 Task: Look for products from Evolution Fresh only.
Action: Mouse pressed left at (23, 145)
Screenshot: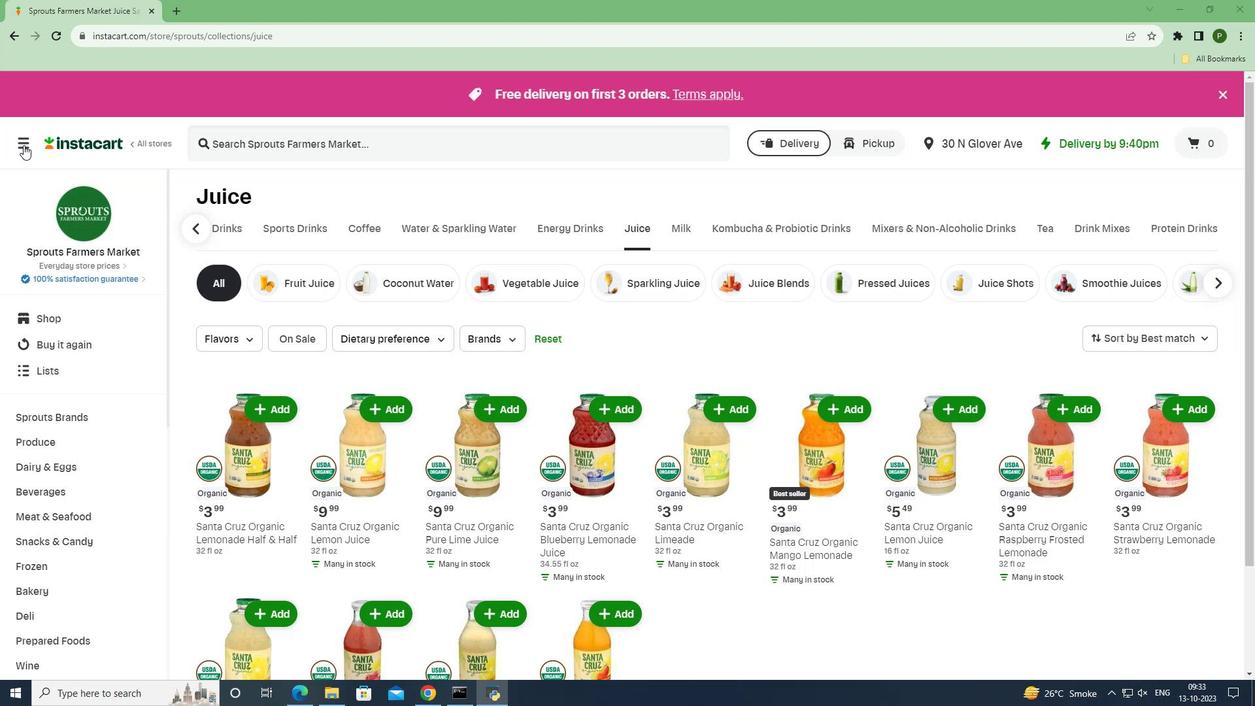 
Action: Mouse moved to (45, 347)
Screenshot: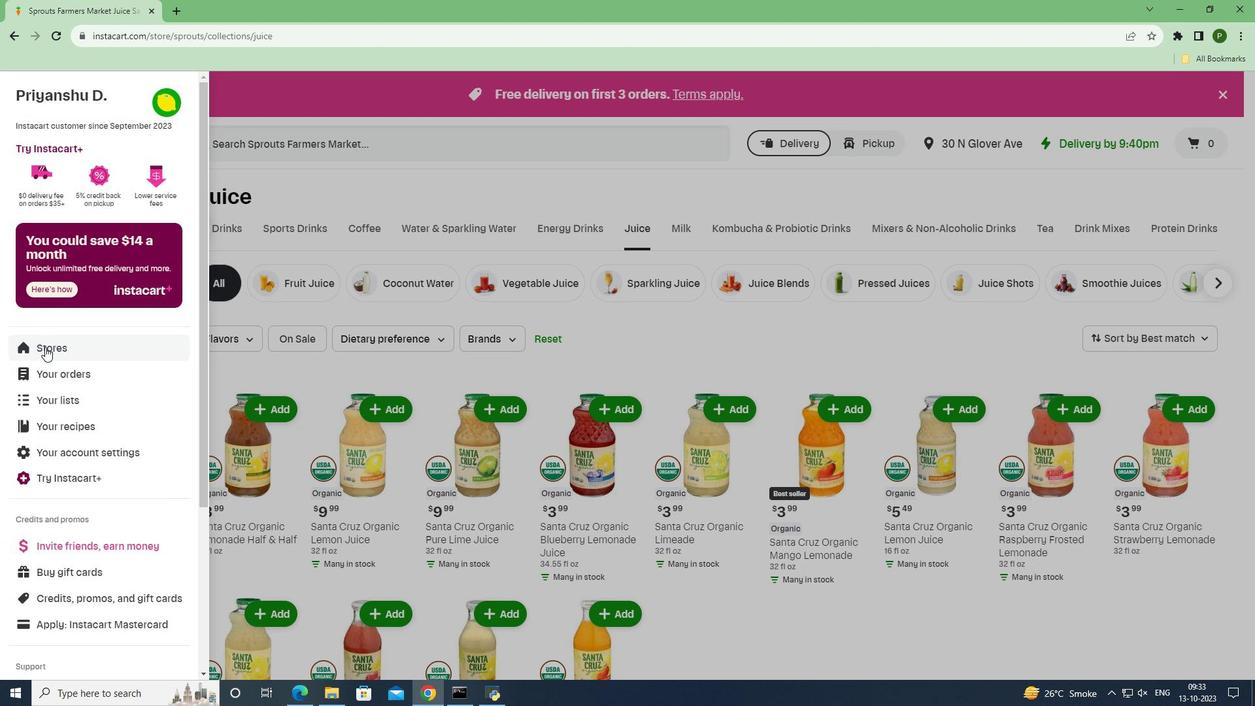 
Action: Mouse pressed left at (45, 347)
Screenshot: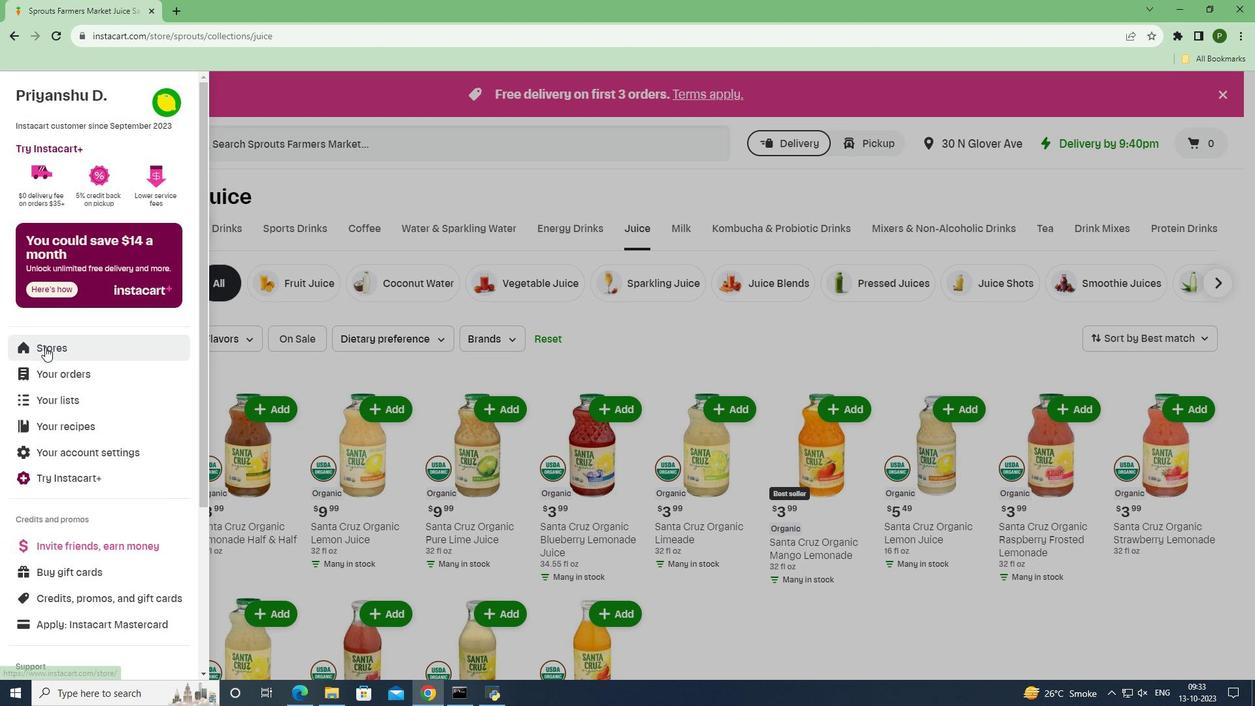 
Action: Mouse moved to (294, 151)
Screenshot: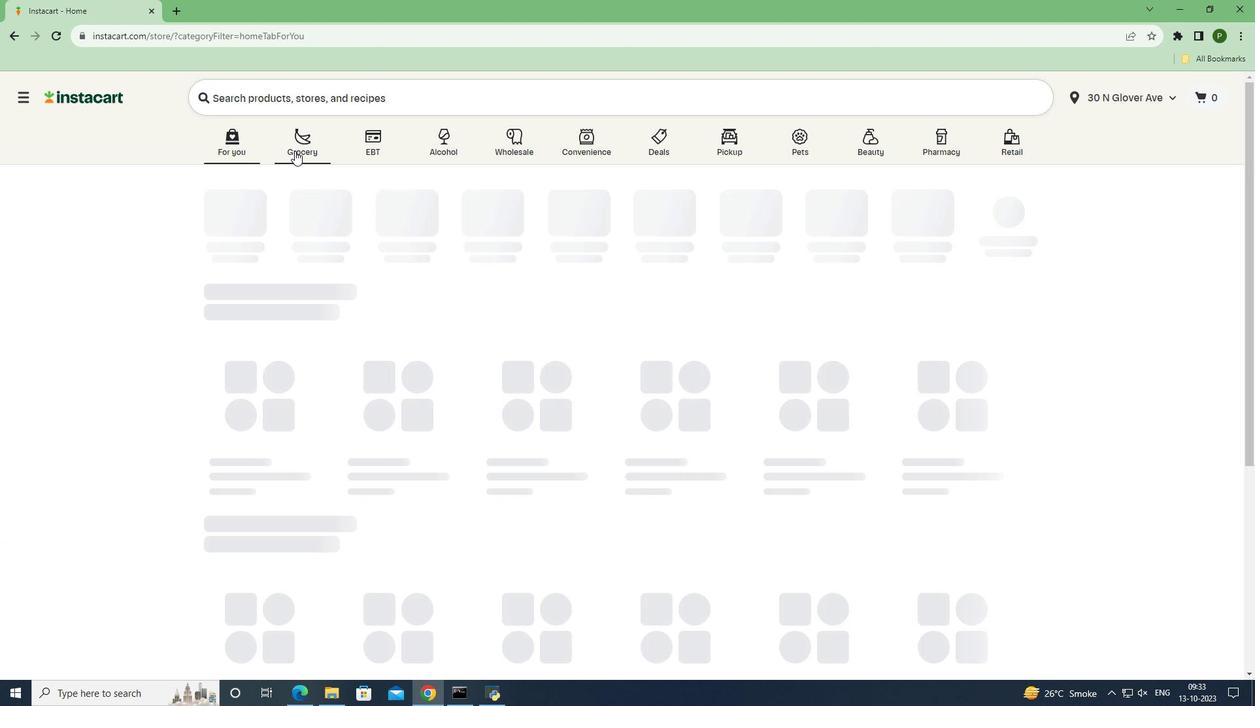 
Action: Mouse pressed left at (294, 151)
Screenshot: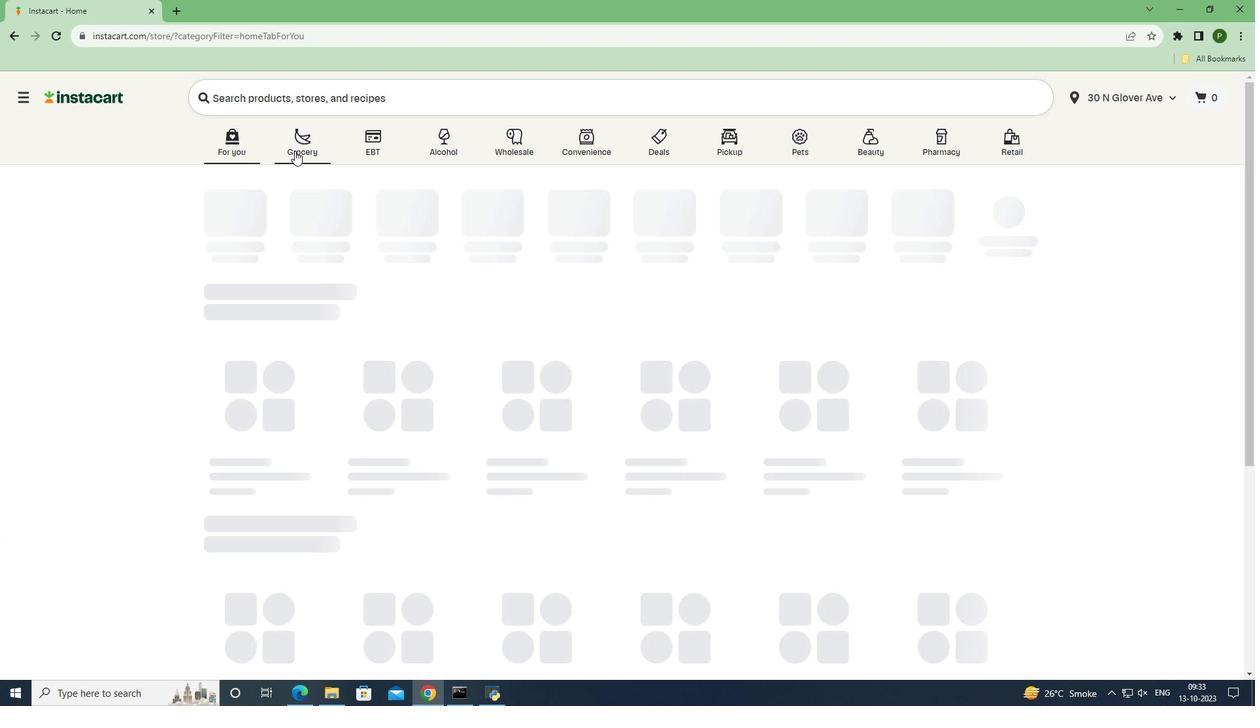 
Action: Mouse moved to (780, 307)
Screenshot: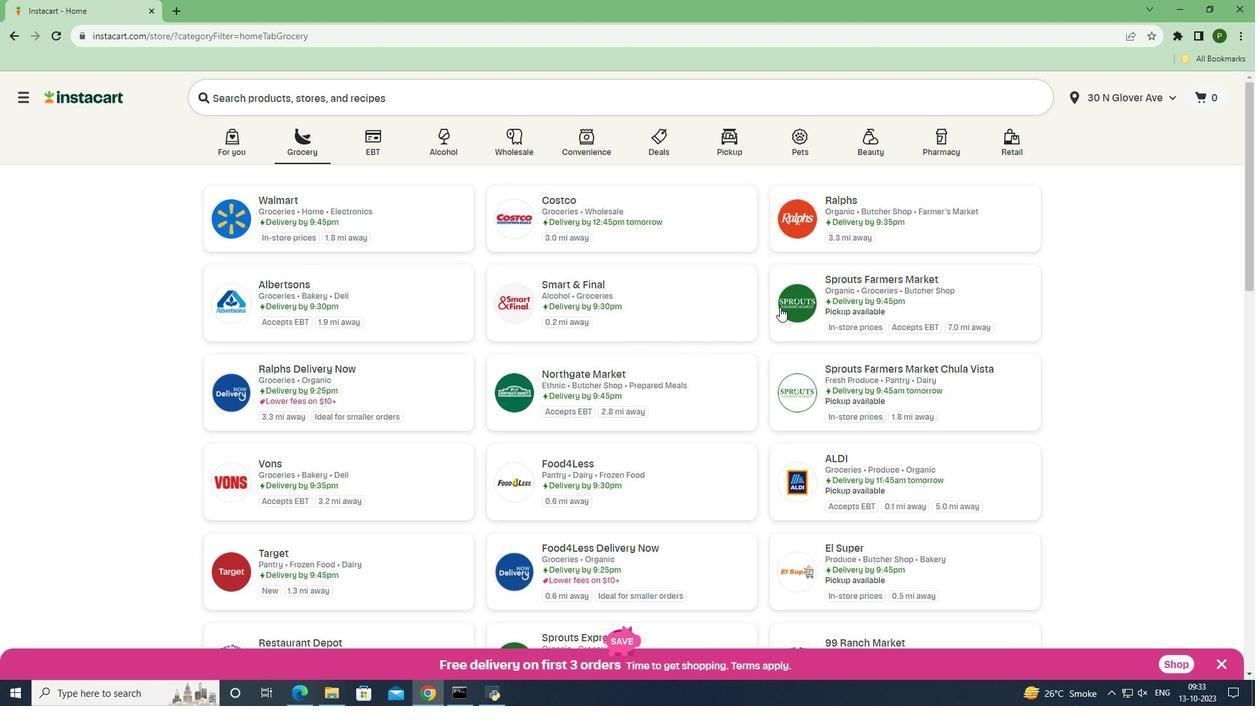 
Action: Mouse pressed left at (780, 307)
Screenshot: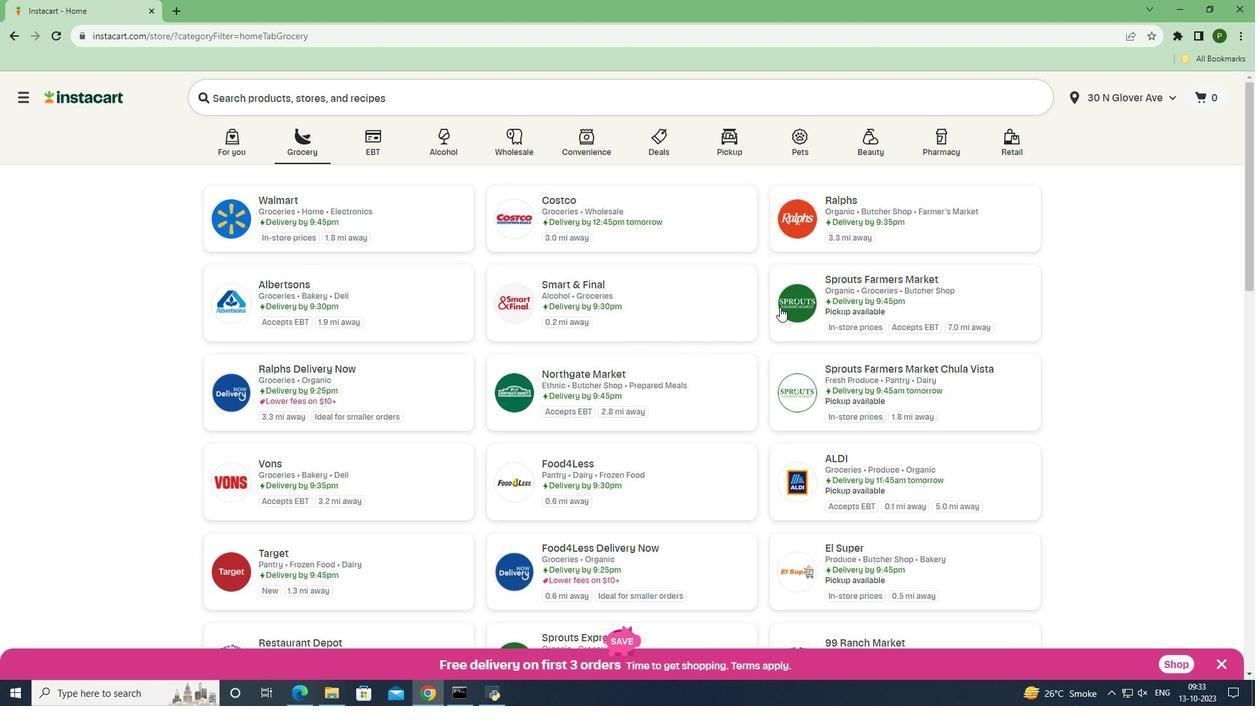 
Action: Mouse moved to (87, 455)
Screenshot: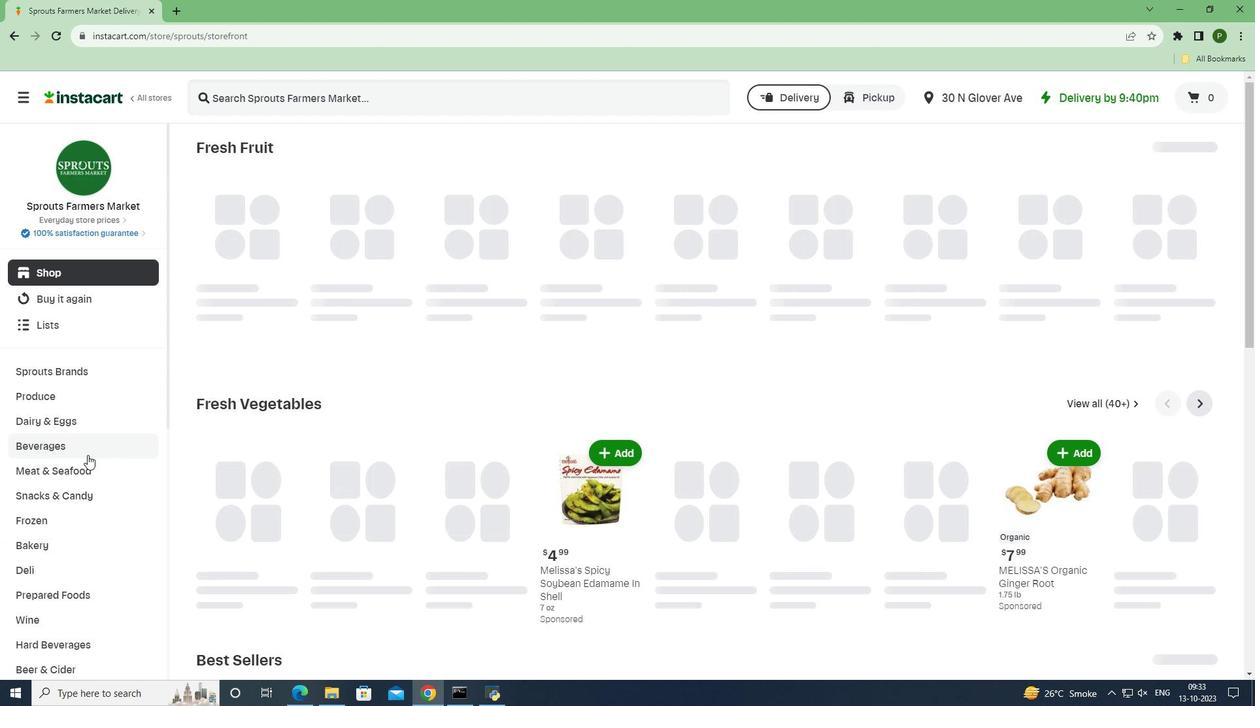 
Action: Mouse pressed left at (87, 455)
Screenshot: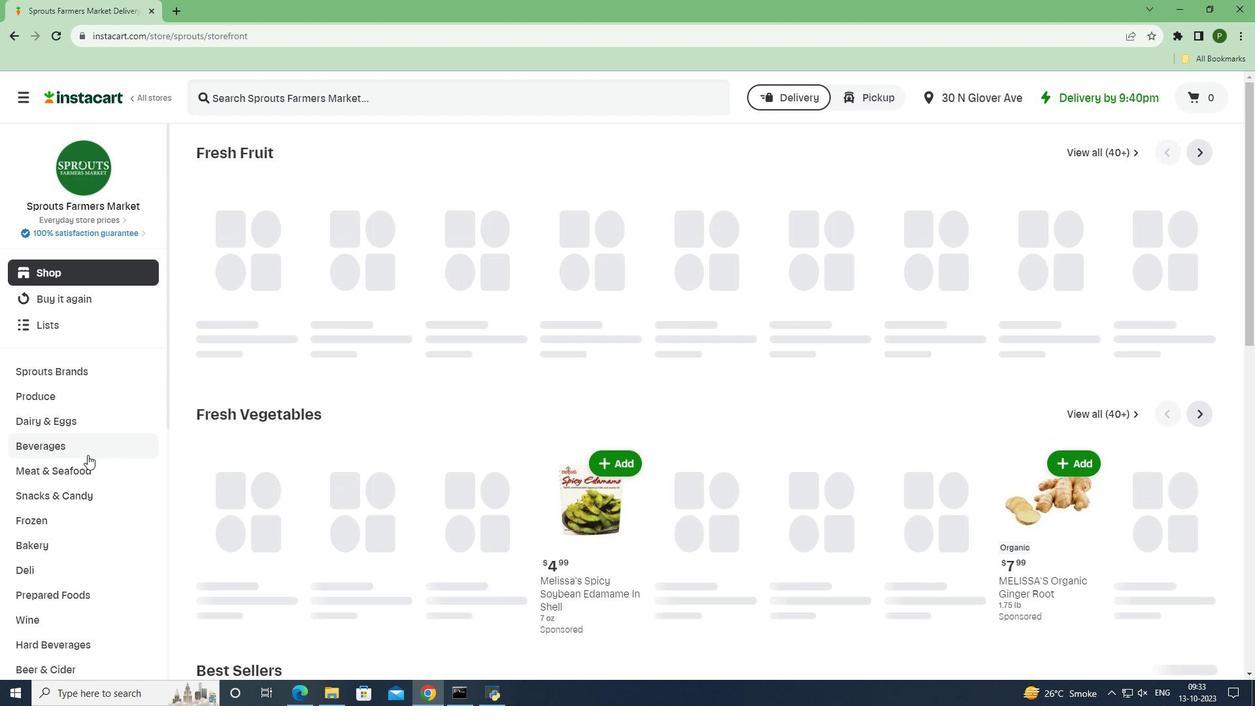 
Action: Mouse moved to (83, 486)
Screenshot: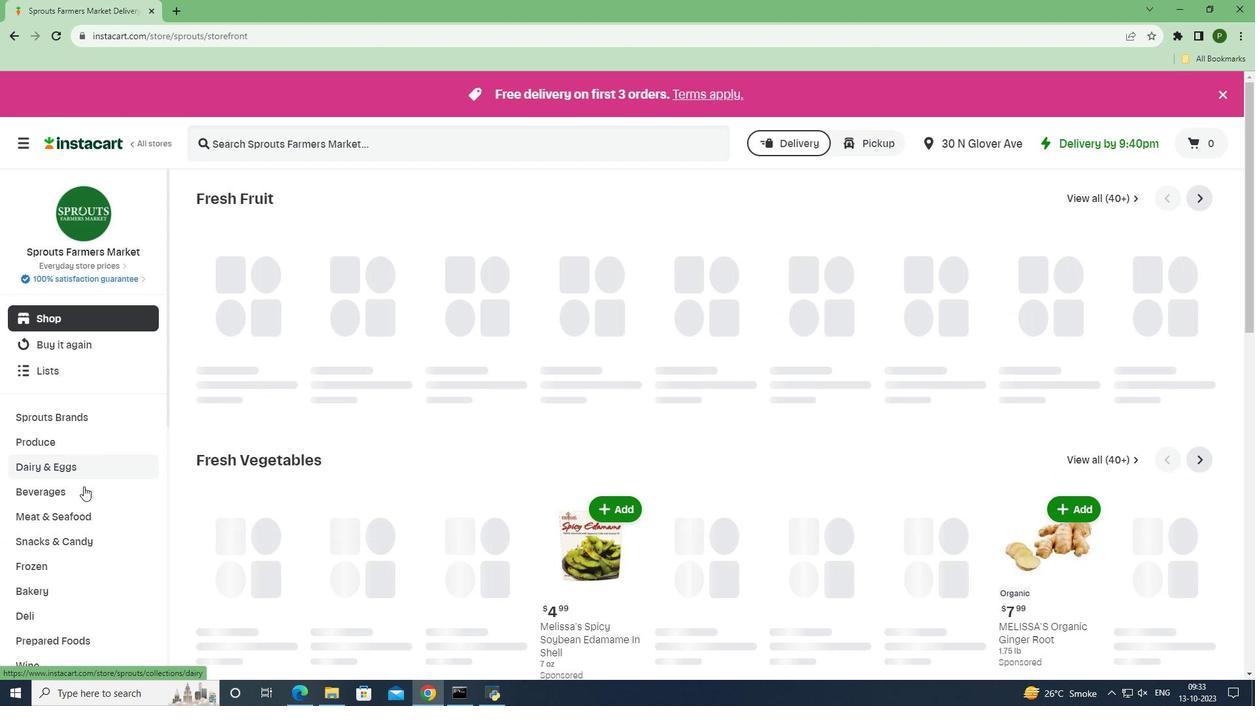 
Action: Mouse pressed left at (83, 486)
Screenshot: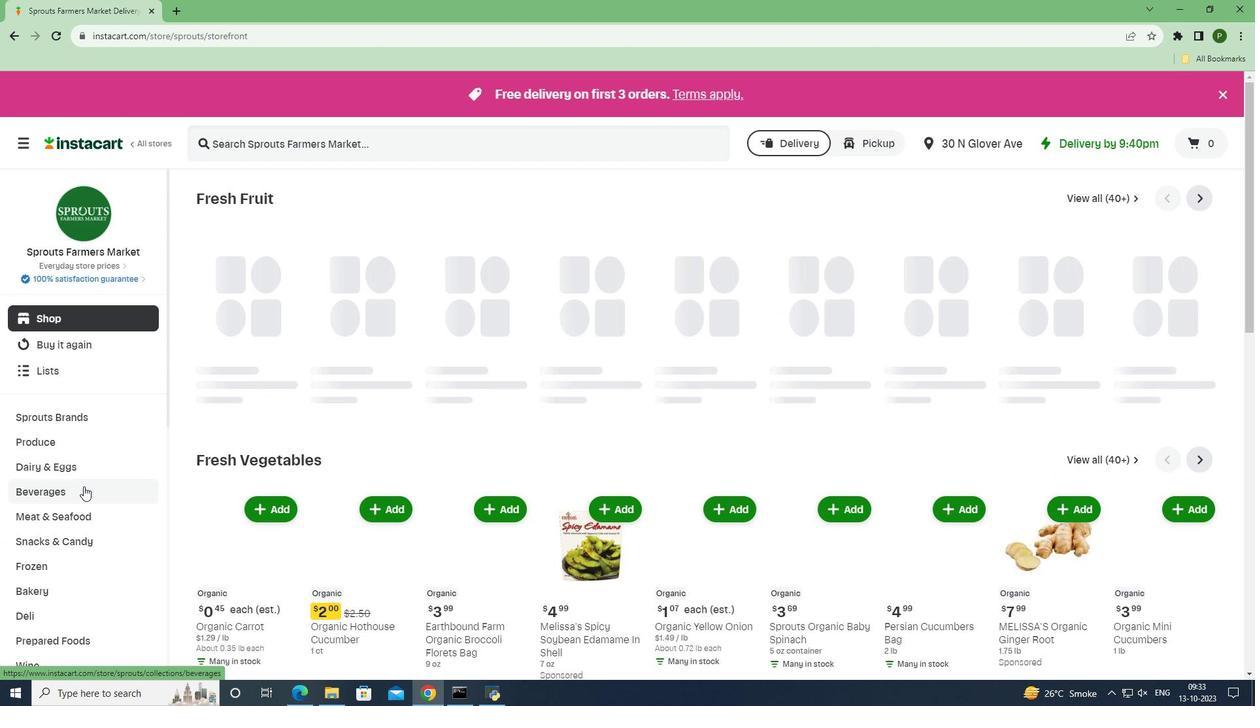 
Action: Mouse moved to (725, 228)
Screenshot: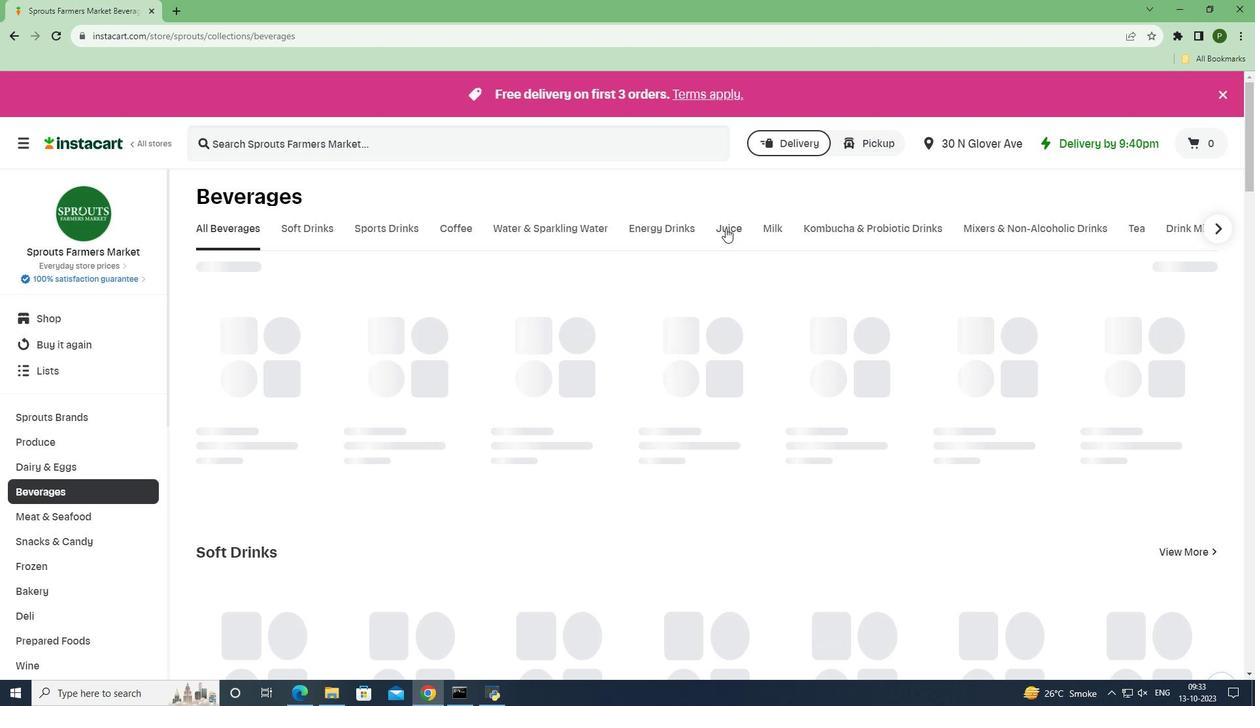 
Action: Mouse pressed left at (725, 228)
Screenshot: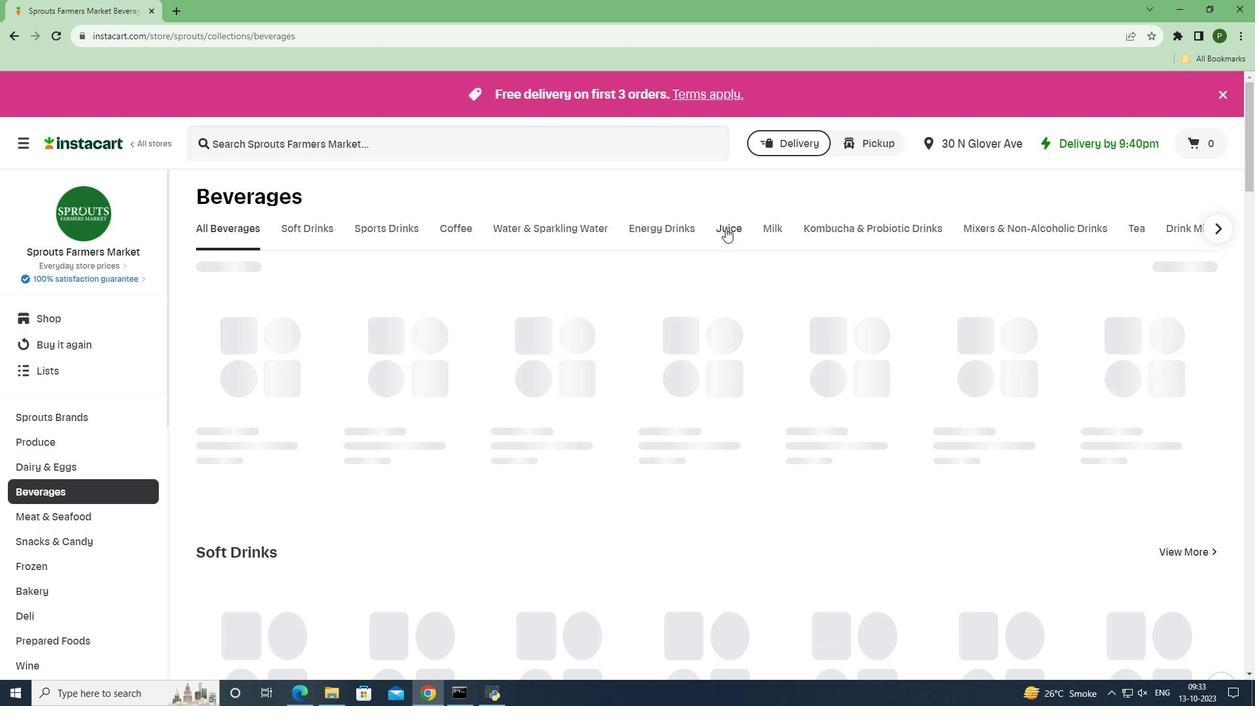 
Action: Mouse moved to (487, 336)
Screenshot: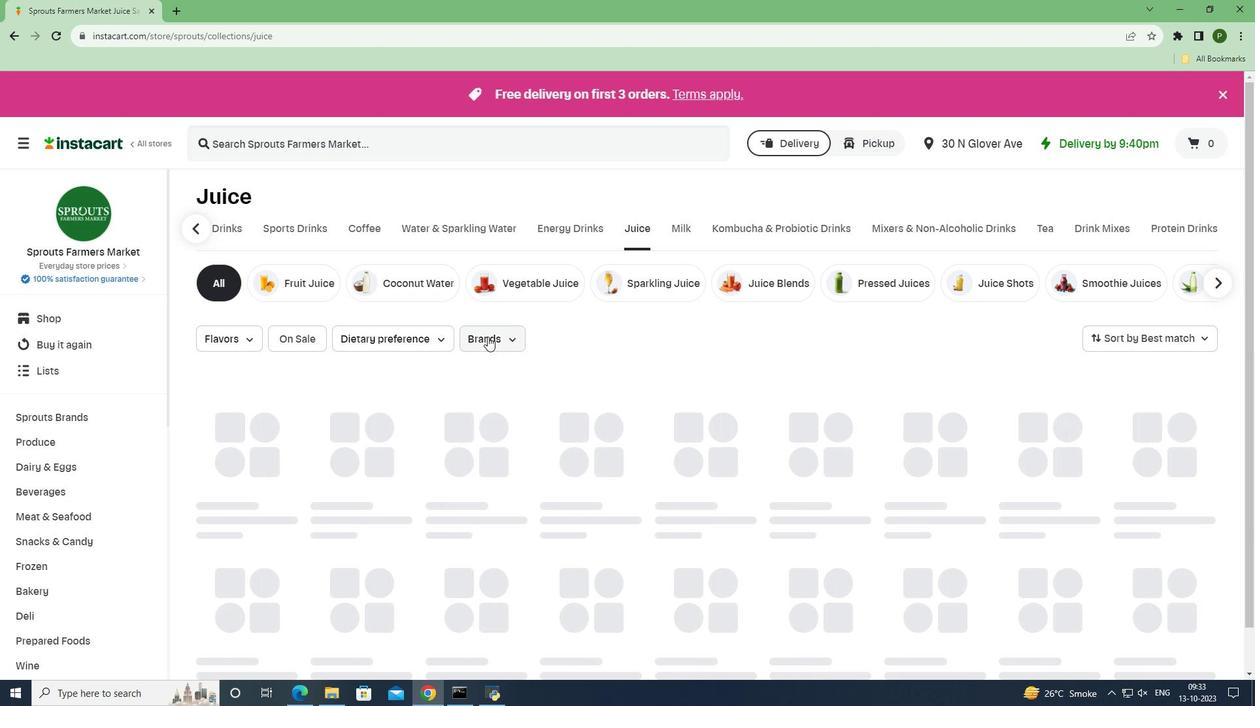 
Action: Mouse pressed left at (487, 336)
Screenshot: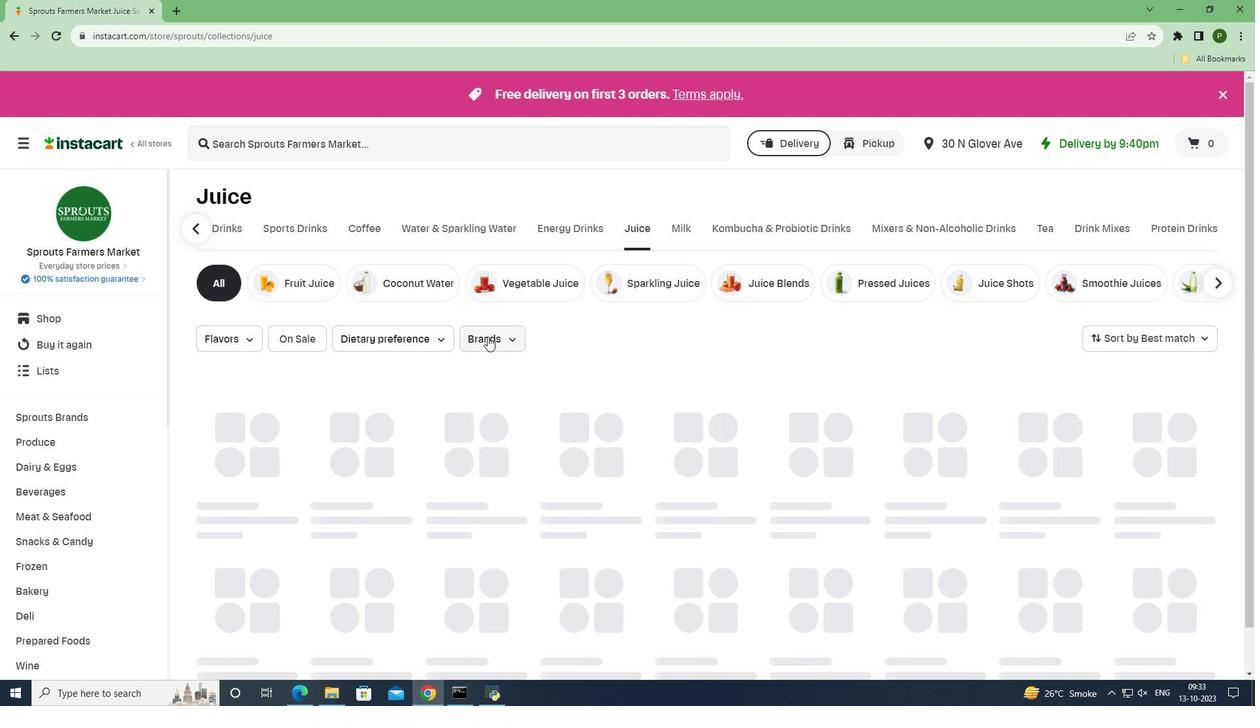 
Action: Mouse moved to (550, 468)
Screenshot: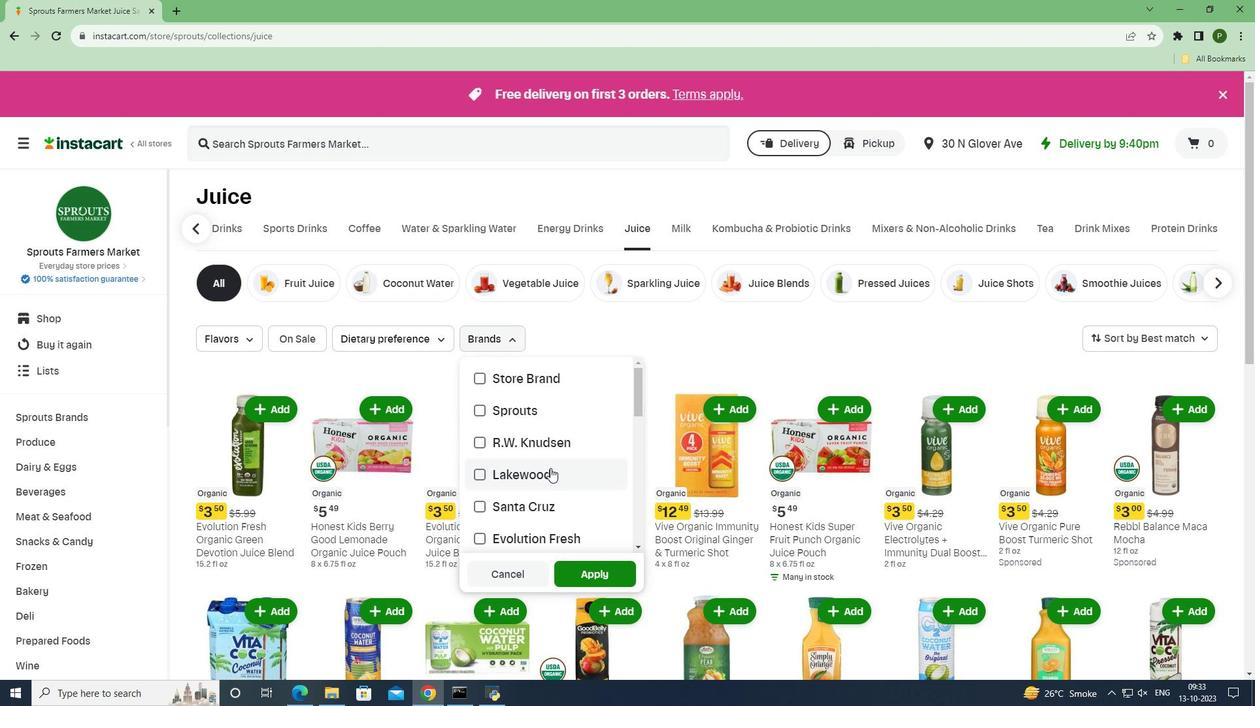 
Action: Mouse scrolled (550, 467) with delta (0, 0)
Screenshot: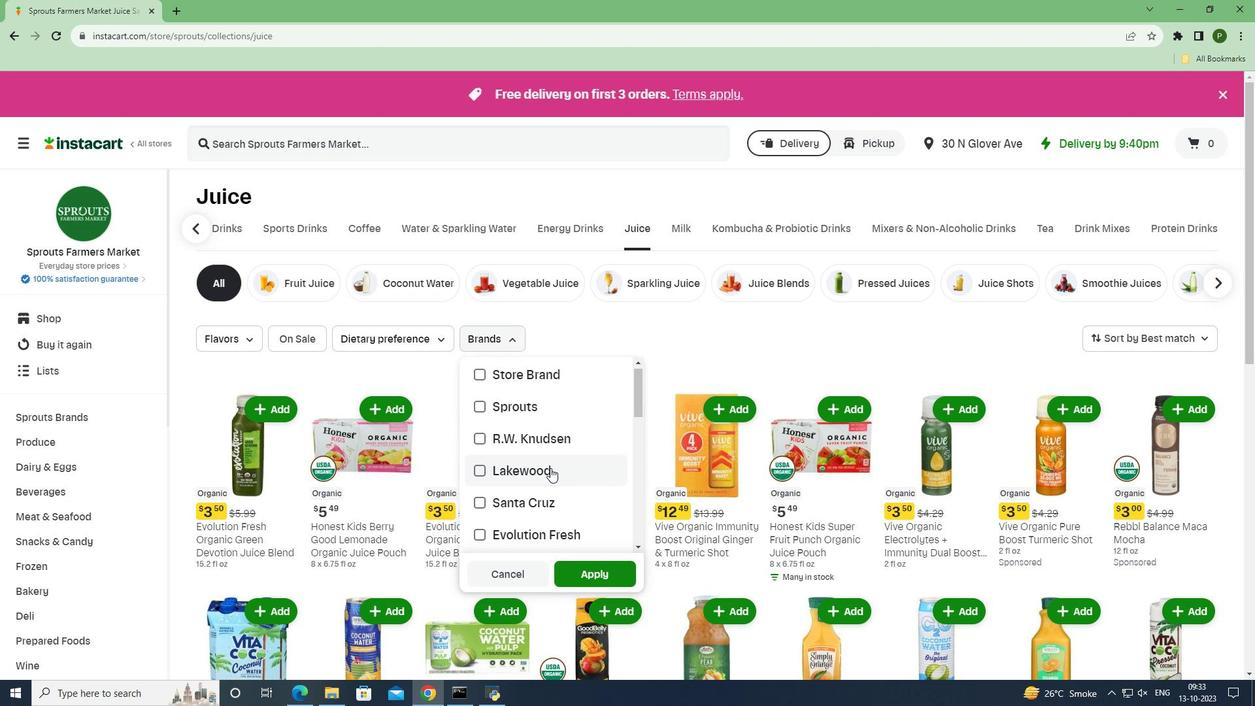 
Action: Mouse pressed left at (550, 468)
Screenshot: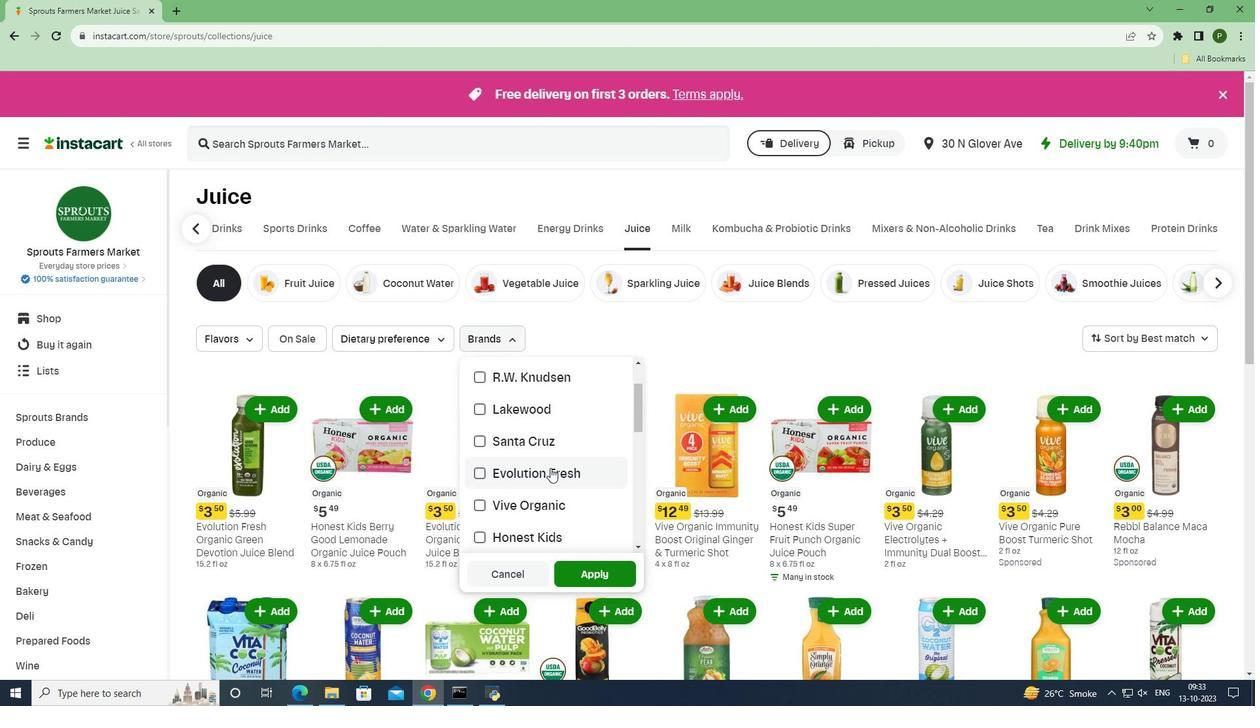 
Action: Mouse moved to (579, 569)
Screenshot: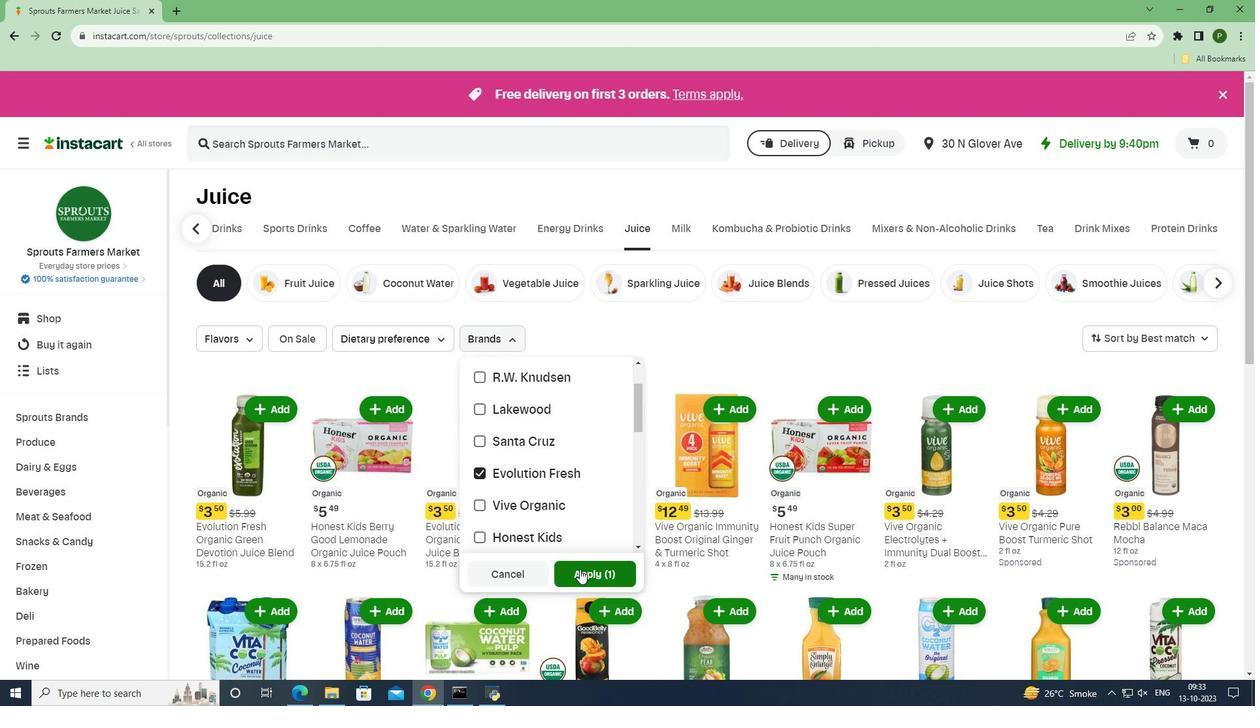 
Action: Mouse pressed left at (579, 569)
Screenshot: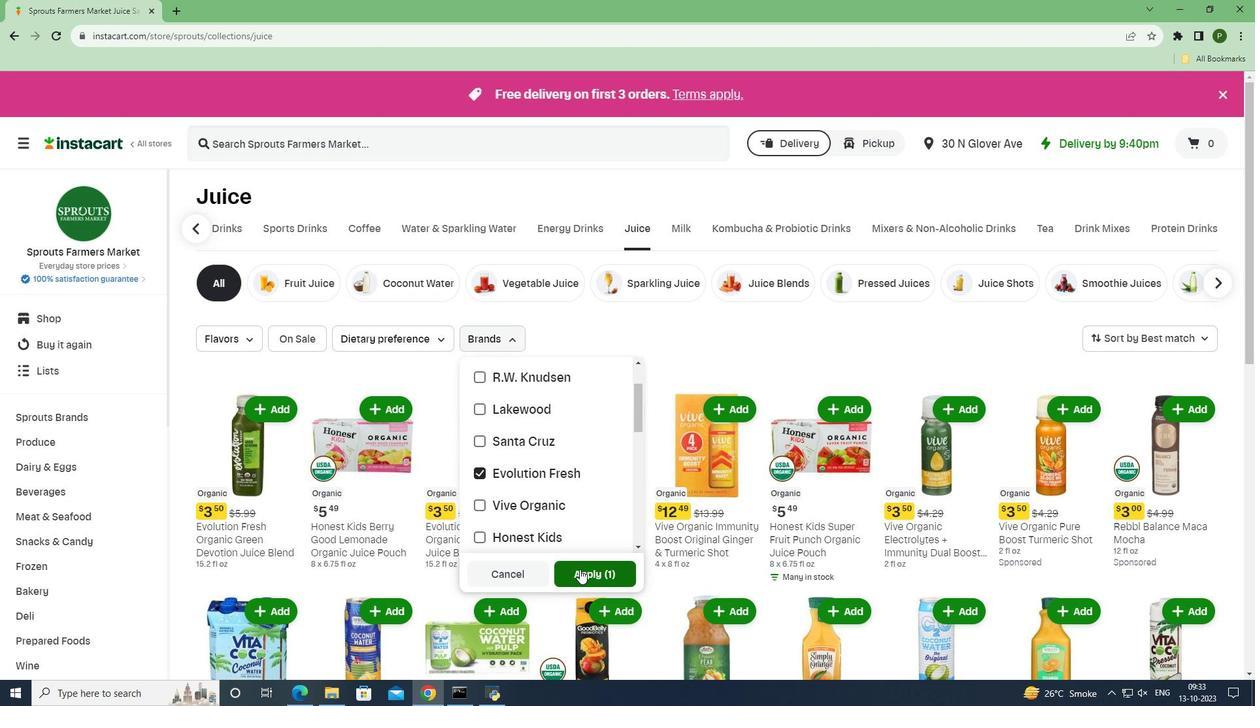 
Action: Mouse moved to (736, 607)
Screenshot: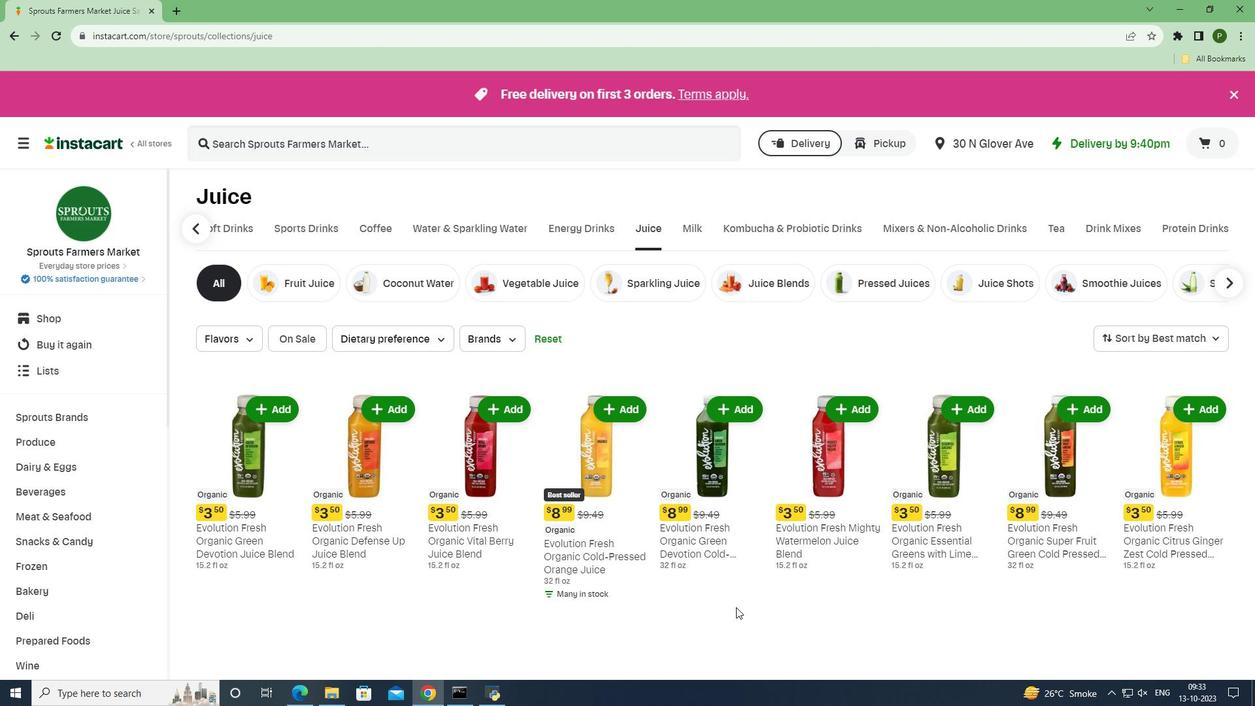 
